 Task: Add an event with the title Product Development Brainstorming and Feature Ideation, date '2023/10/12', time 7:00 AM to 9:00 AMand add a description: The event coordinator is responsible for planning, organizing, and executing the networking event. They oversee all aspects of the event, including venue selection, logistics, scheduling, vendor management, and participant registration. The event coordinator ensures a seamless and successful networking event that meets the objectives and expectations of the attendees.Select event color  Tangerine . Add location for the event as: 789 Rua Augusta, Lisbon, Portugal, logged in from the account softage.5@softage.netand send the event invitation to softage.10@softage.net and softage.3@softage.net. Set a reminder for the event Doesn't repeat
Action: Mouse moved to (932, 65)
Screenshot: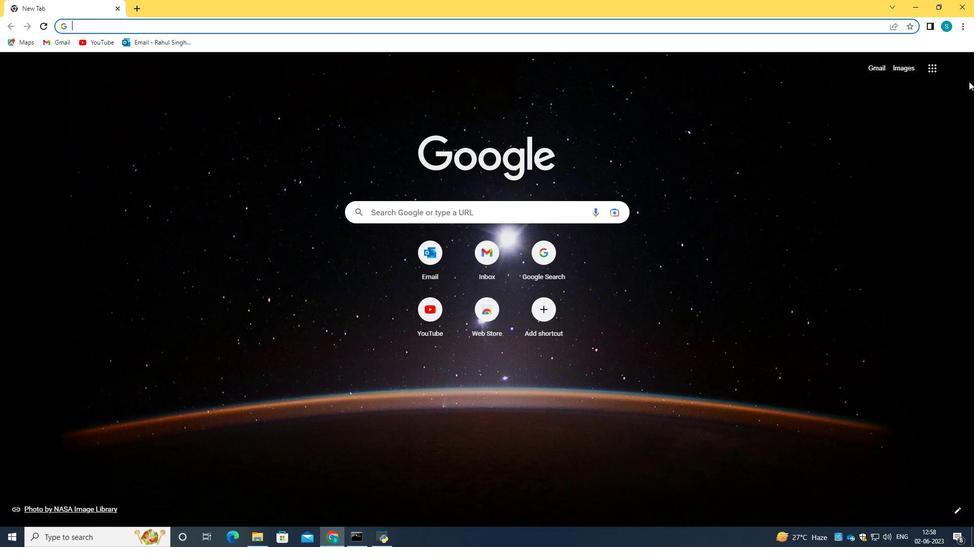 
Action: Mouse pressed left at (932, 65)
Screenshot: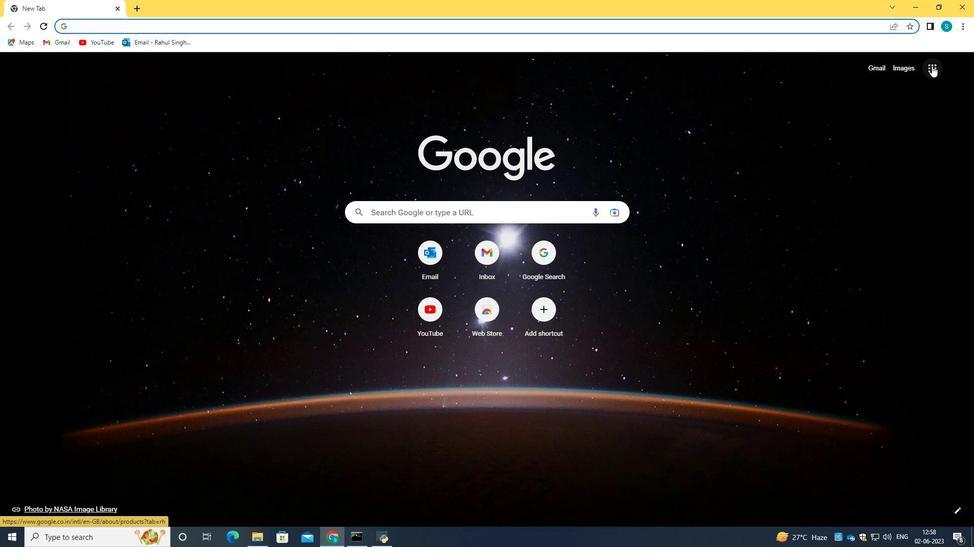 
Action: Mouse moved to (838, 209)
Screenshot: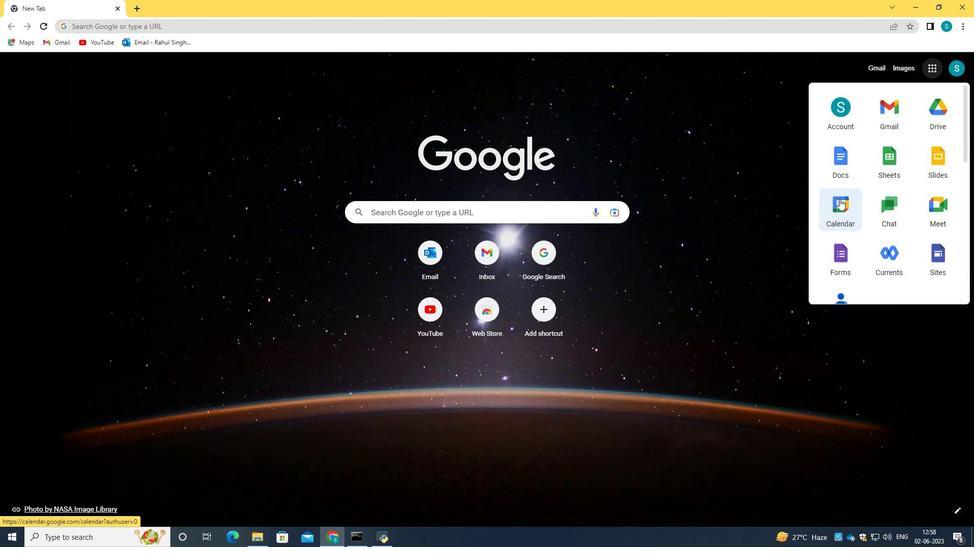
Action: Mouse pressed left at (838, 209)
Screenshot: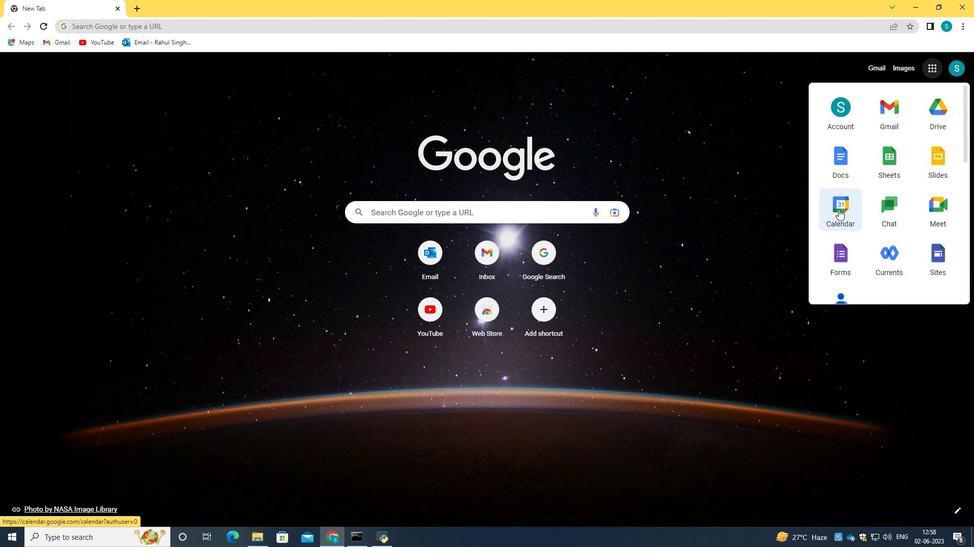 
Action: Mouse moved to (47, 107)
Screenshot: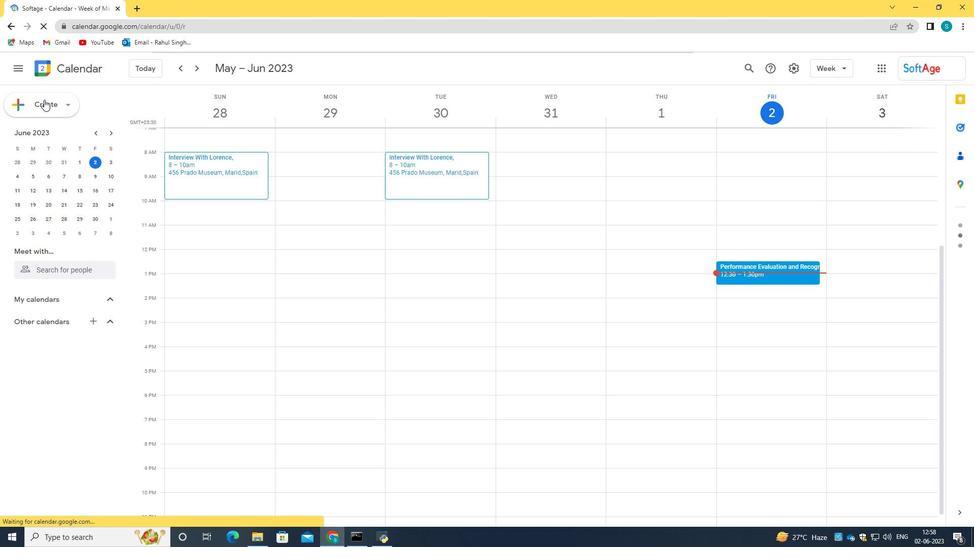 
Action: Mouse pressed left at (47, 107)
Screenshot: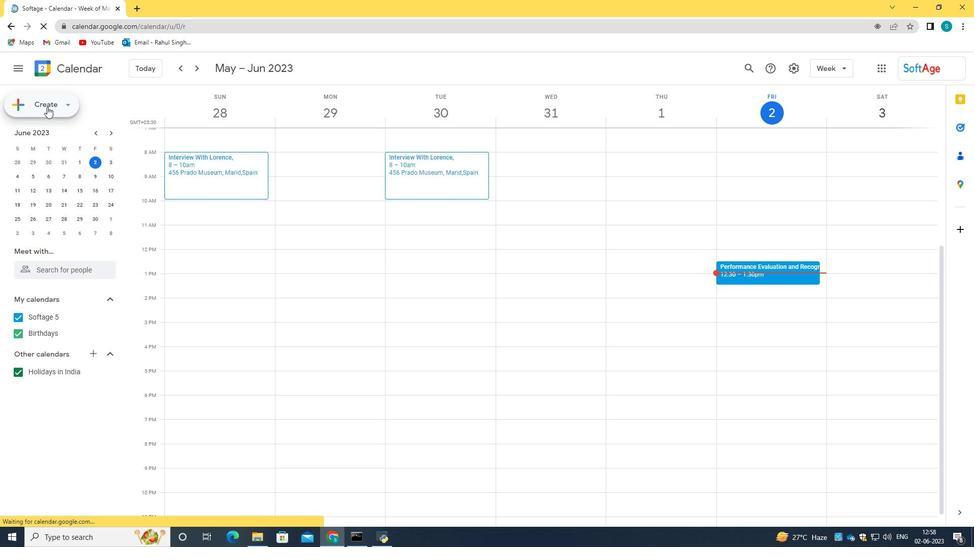 
Action: Mouse moved to (51, 127)
Screenshot: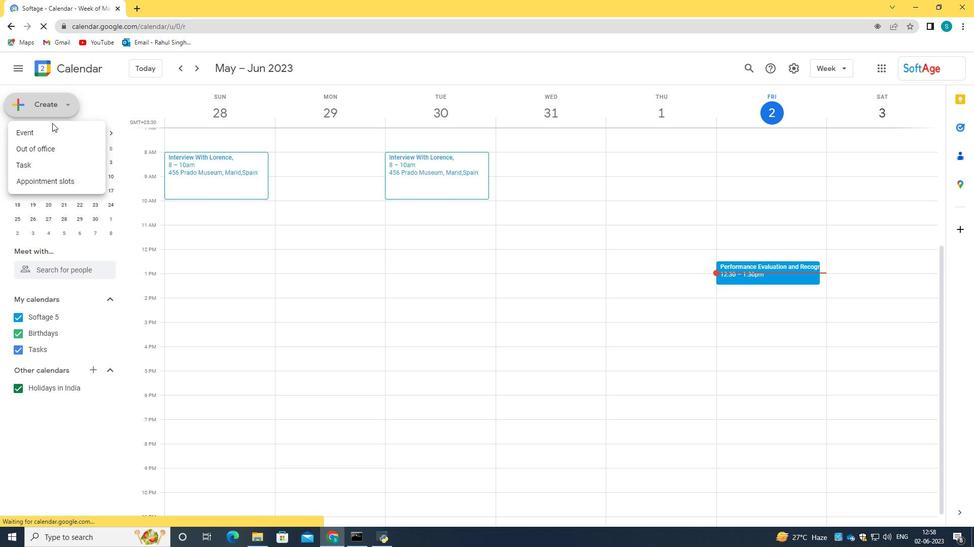 
Action: Mouse pressed left at (51, 127)
Screenshot: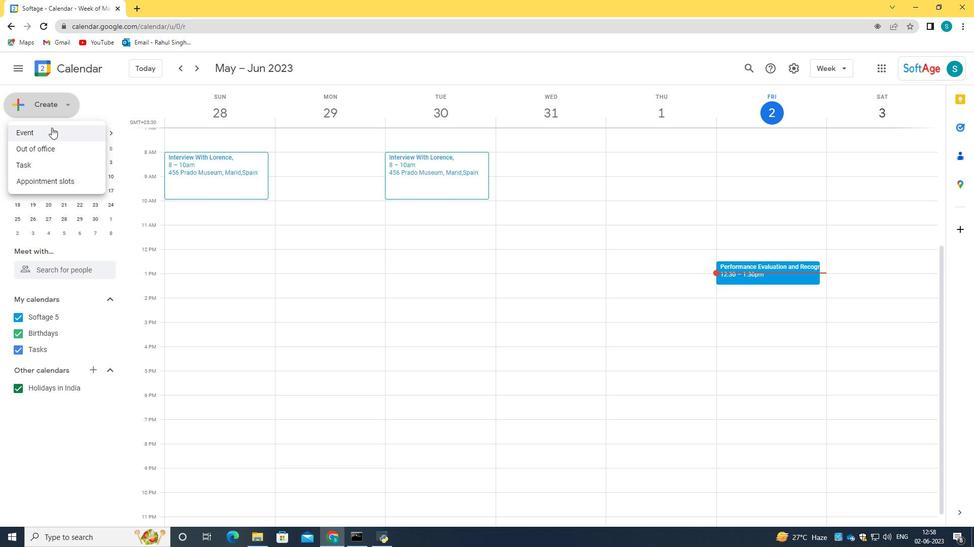 
Action: Mouse moved to (645, 407)
Screenshot: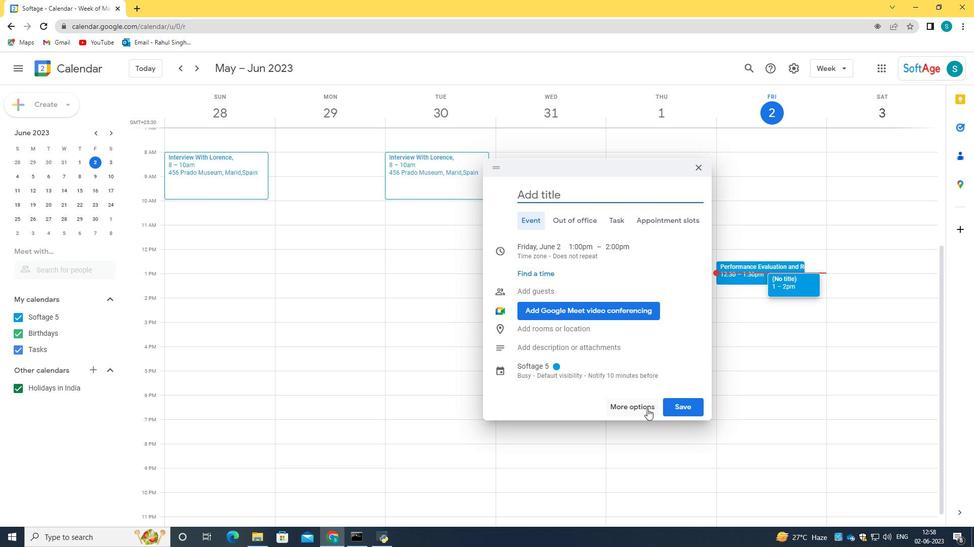 
Action: Mouse pressed left at (645, 407)
Screenshot: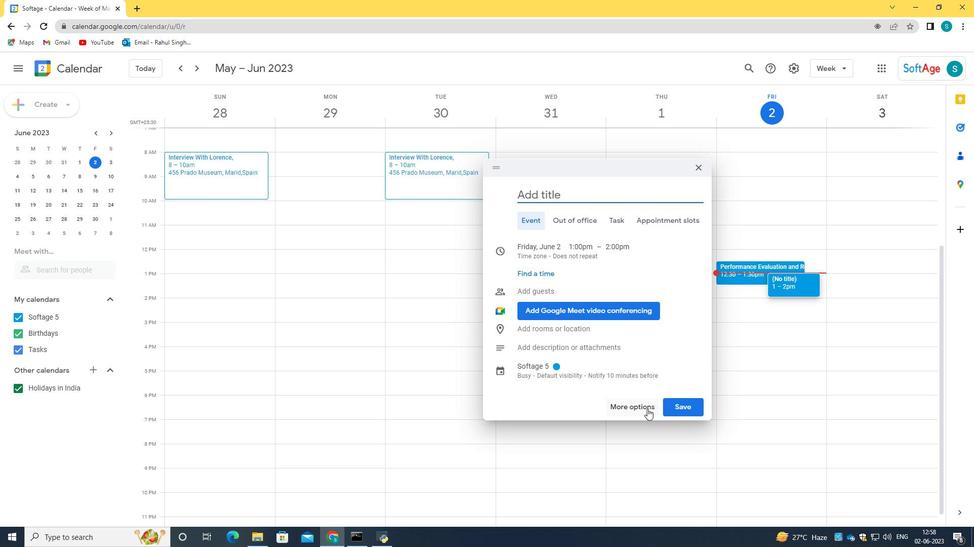 
Action: Mouse moved to (119, 72)
Screenshot: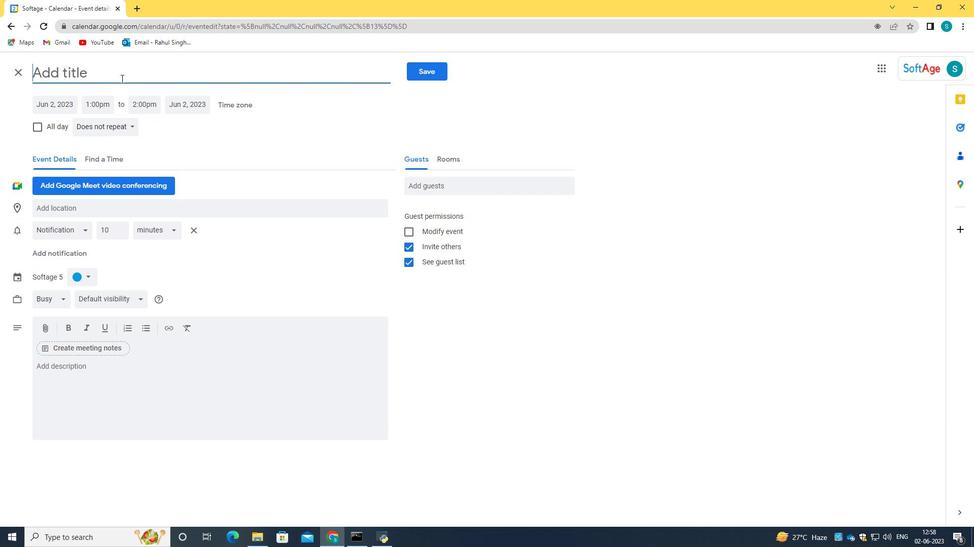 
Action: Key pressed <Key.caps_lock>B<Key.backspace>P<Key.caps_lock>roduct<Key.space><Key.caps_lock>D<Key.caps_lock>evelopment<Key.space><Key.caps_lock>B<Key.caps_lock>rainstorming<Key.space>and<Key.space><Key.caps_lock>F<Key.caps_lock>eature<Key.space><Key.caps_lock>I<Key.caps_lock>deation
Screenshot: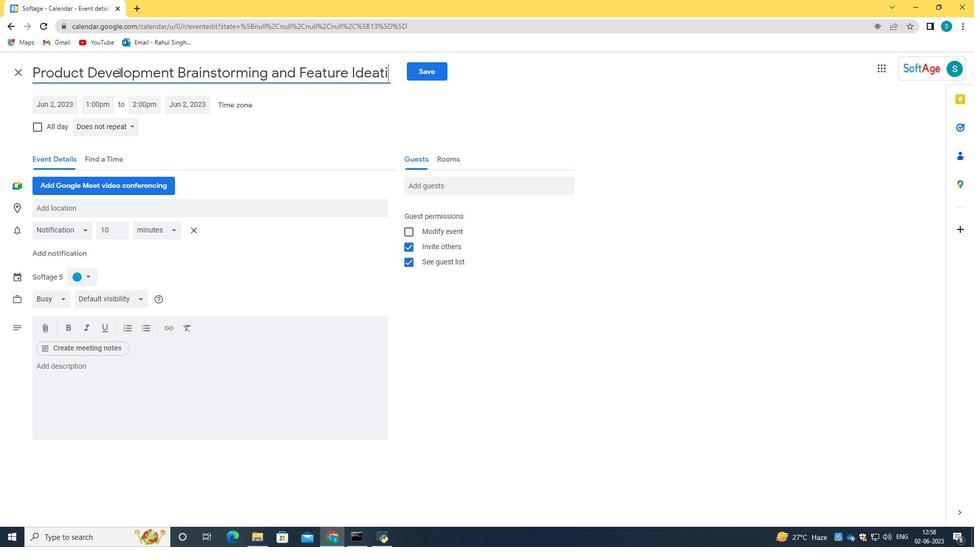 
Action: Mouse moved to (63, 101)
Screenshot: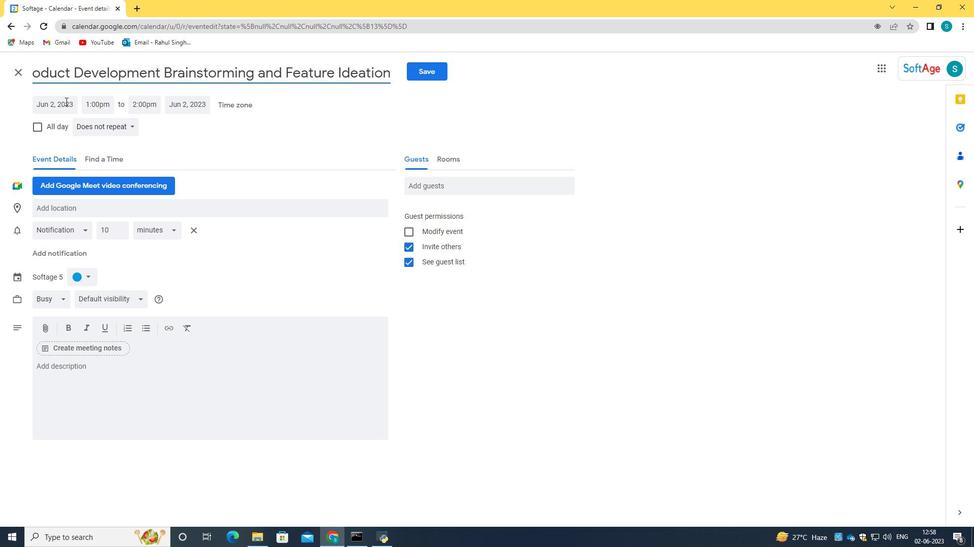 
Action: Mouse pressed left at (63, 101)
Screenshot: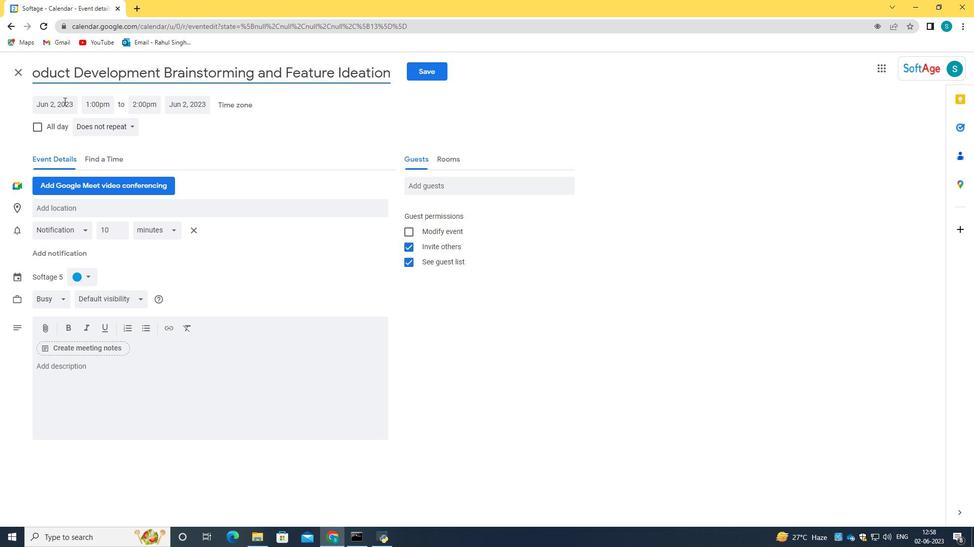 
Action: Mouse moved to (71, 104)
Screenshot: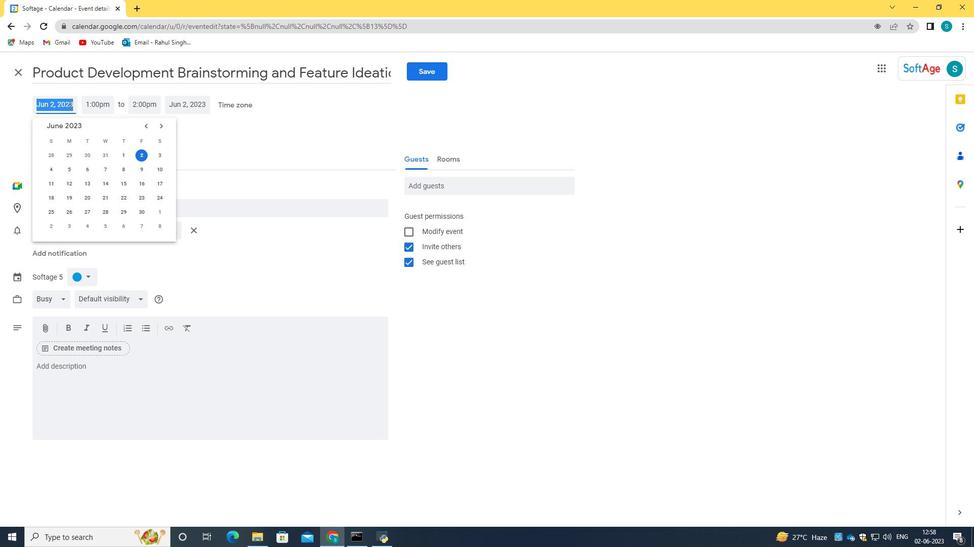 
Action: Mouse pressed left at (71, 104)
Screenshot: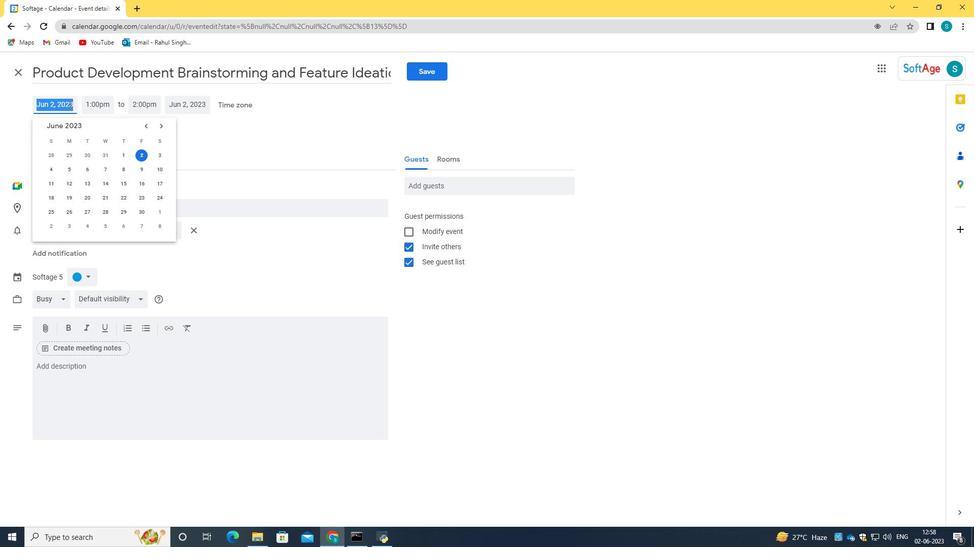 
Action: Key pressed <Key.backspace><Key.backspace><Key.backspace><Key.backspace><Key.backspace><Key.backspace><Key.backspace><Key.backspace><Key.backspace><Key.backspace><Key.backspace>2023/10/12
Screenshot: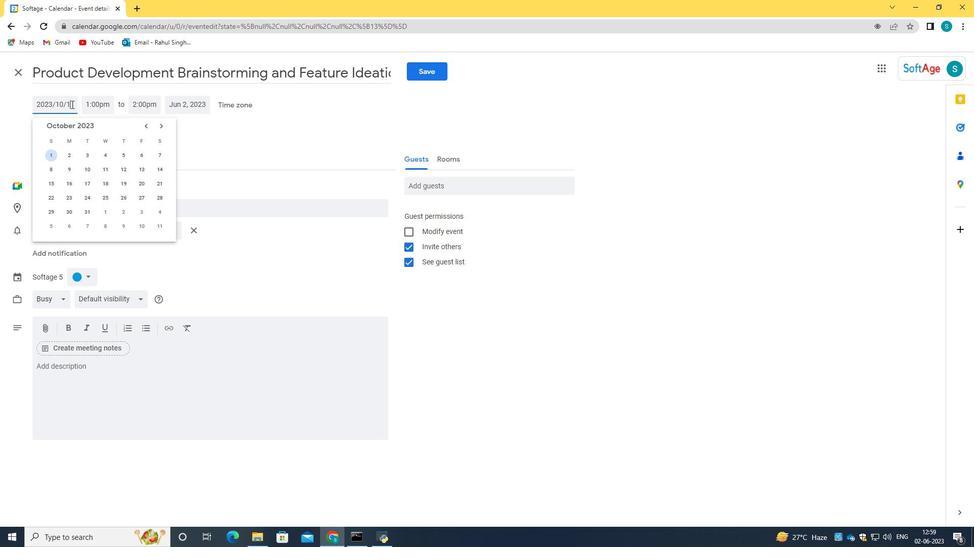 
Action: Mouse moved to (98, 103)
Screenshot: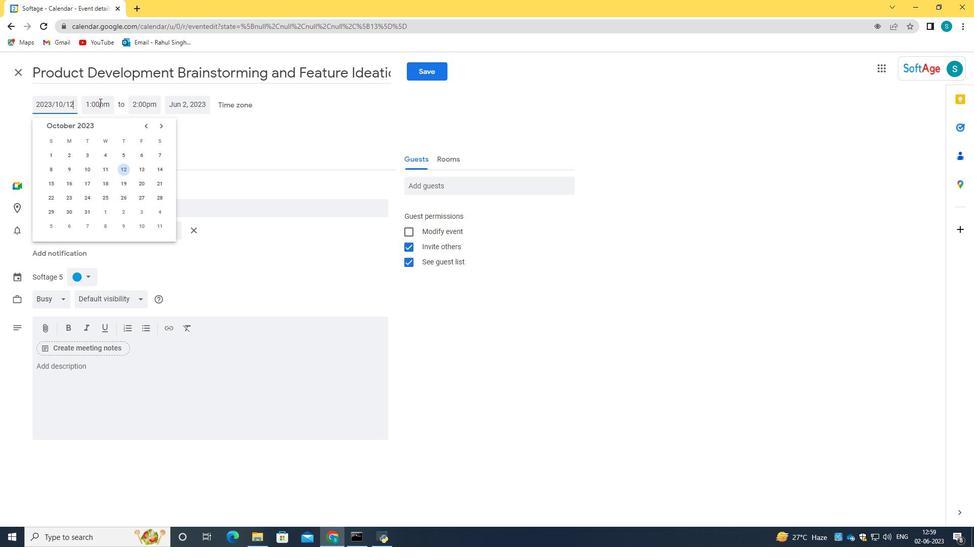 
Action: Mouse pressed left at (98, 103)
Screenshot: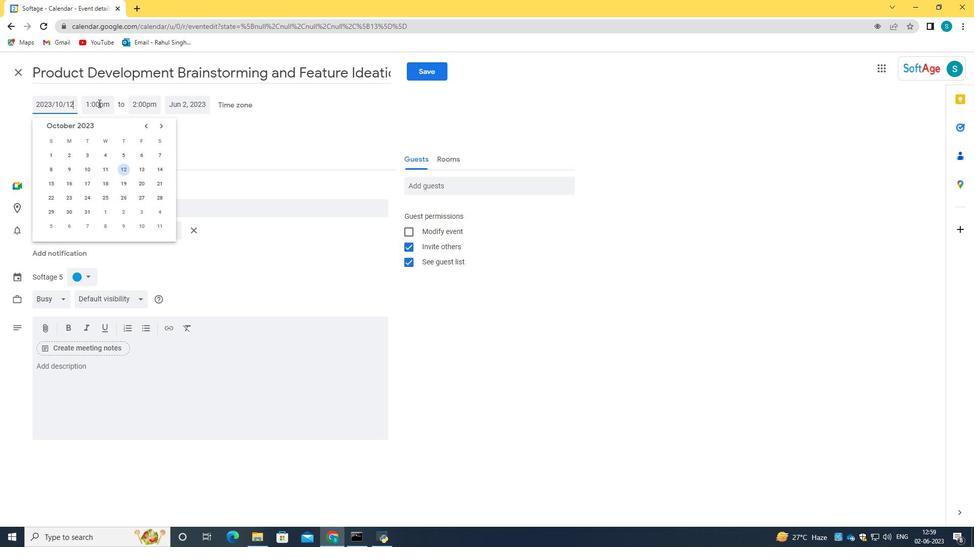 
Action: Mouse moved to (104, 105)
Screenshot: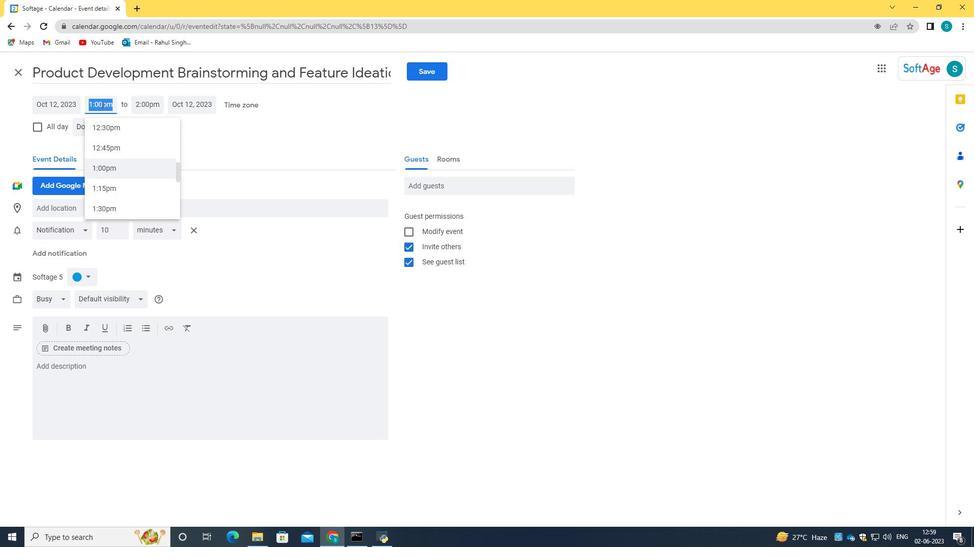 
Action: Key pressed 07<Key.shift_r>:00am<Key.enter>
Screenshot: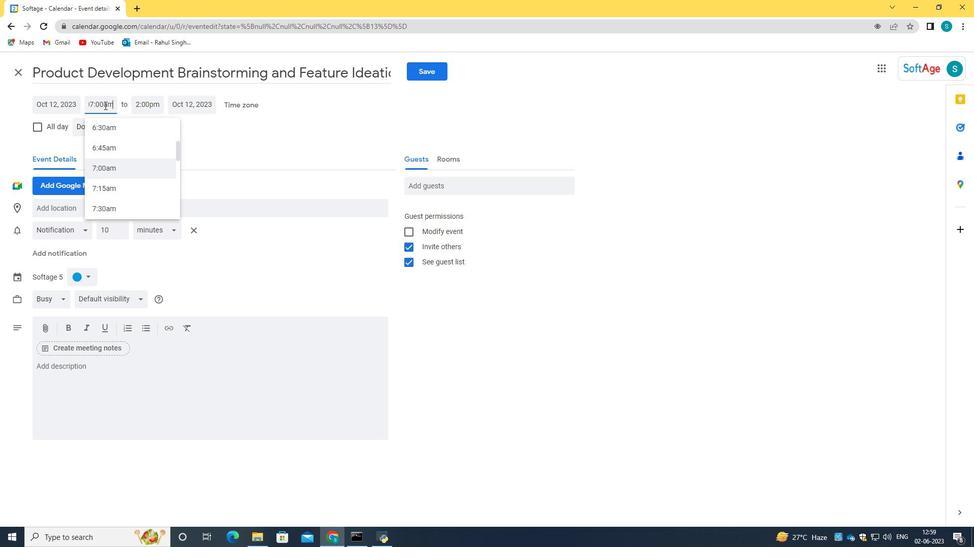 
Action: Mouse moved to (155, 106)
Screenshot: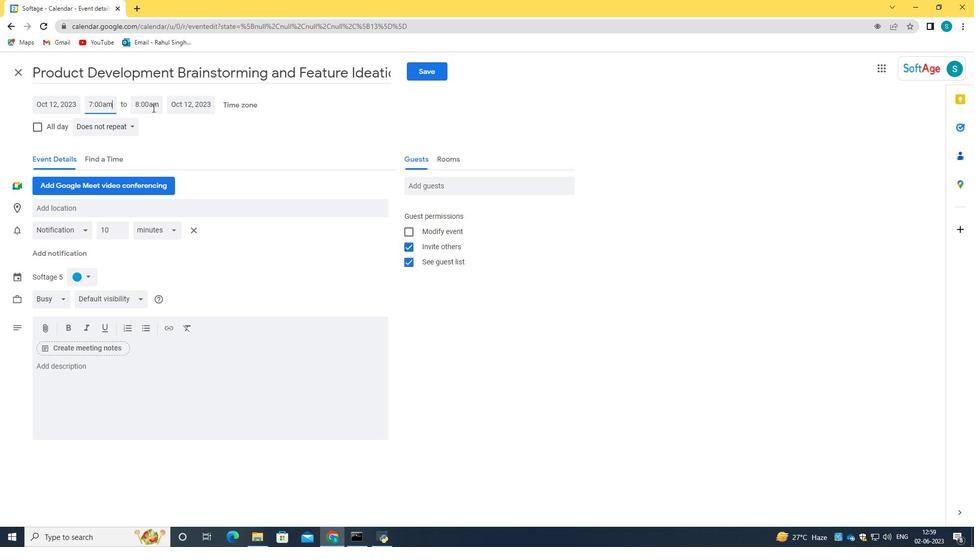 
Action: Mouse pressed left at (155, 106)
Screenshot: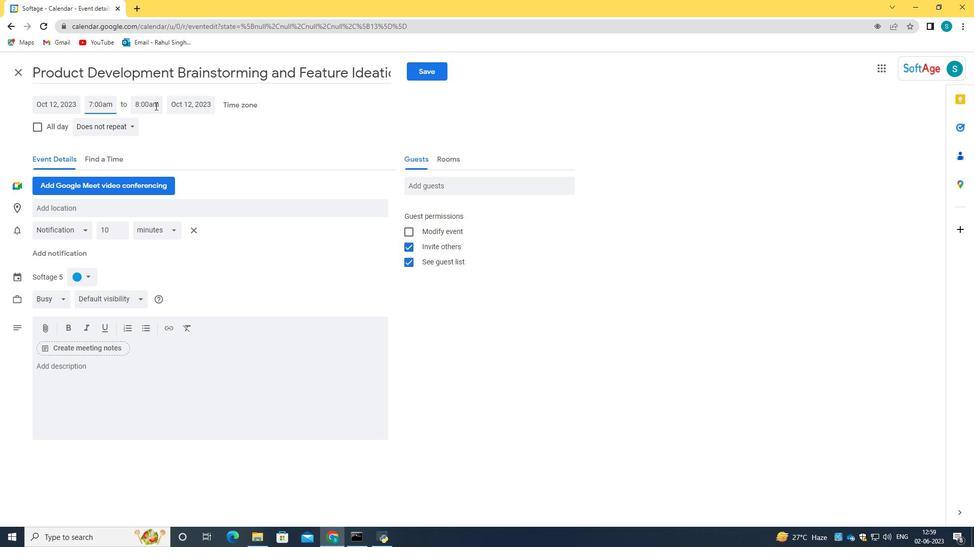 
Action: Mouse moved to (158, 104)
Screenshot: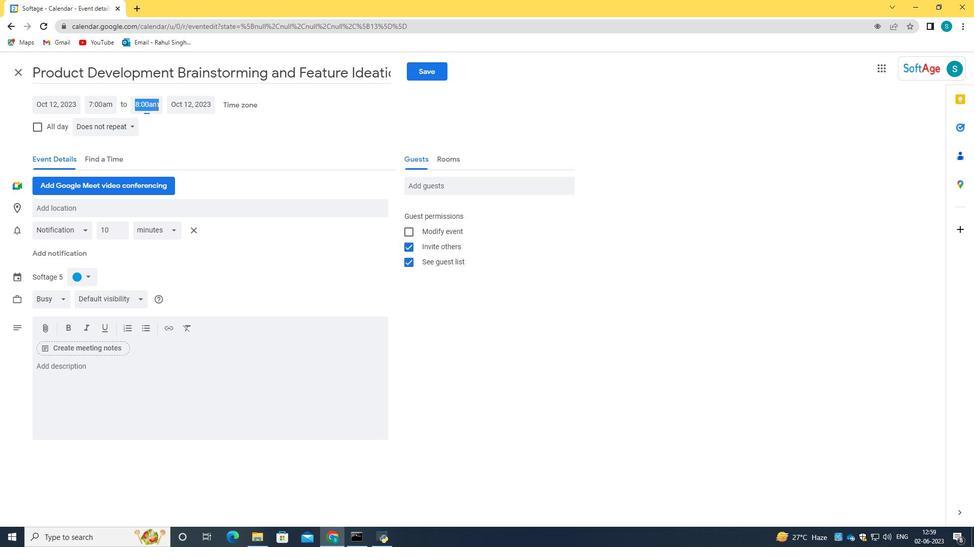 
Action: Key pressed 09<Key.shift_r><Key.shift_r>:00<Key.space>am<Key.enter>
Screenshot: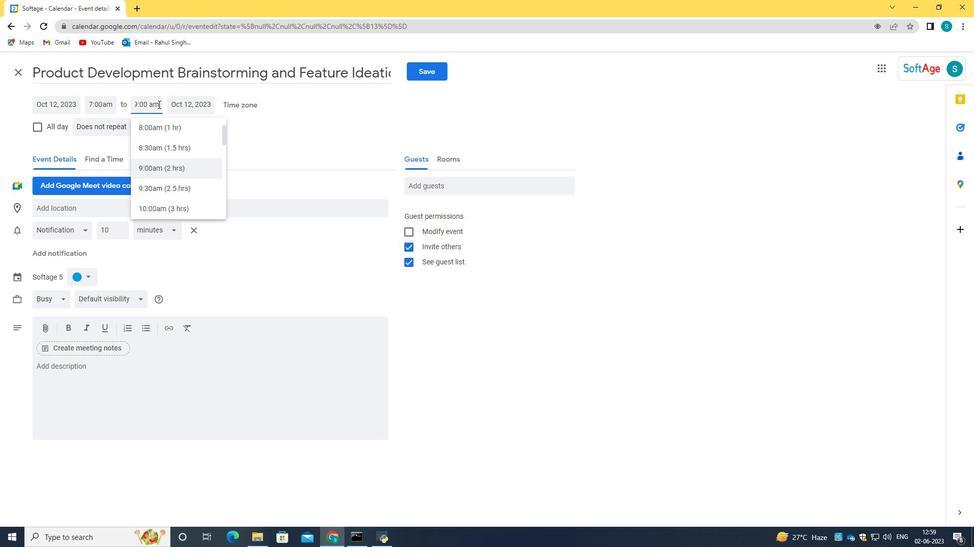 
Action: Mouse moved to (200, 130)
Screenshot: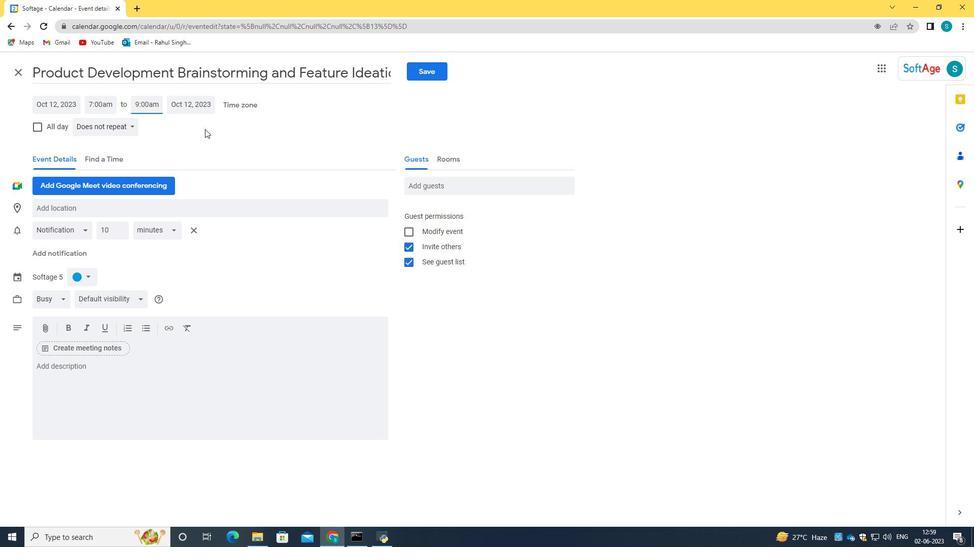 
Action: Mouse scrolled (200, 130) with delta (0, 0)
Screenshot: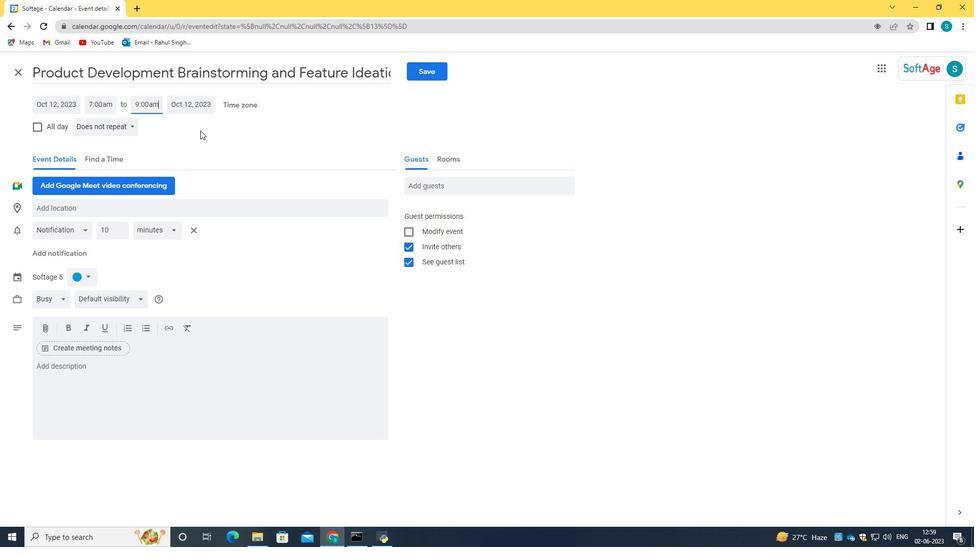 
Action: Mouse moved to (106, 392)
Screenshot: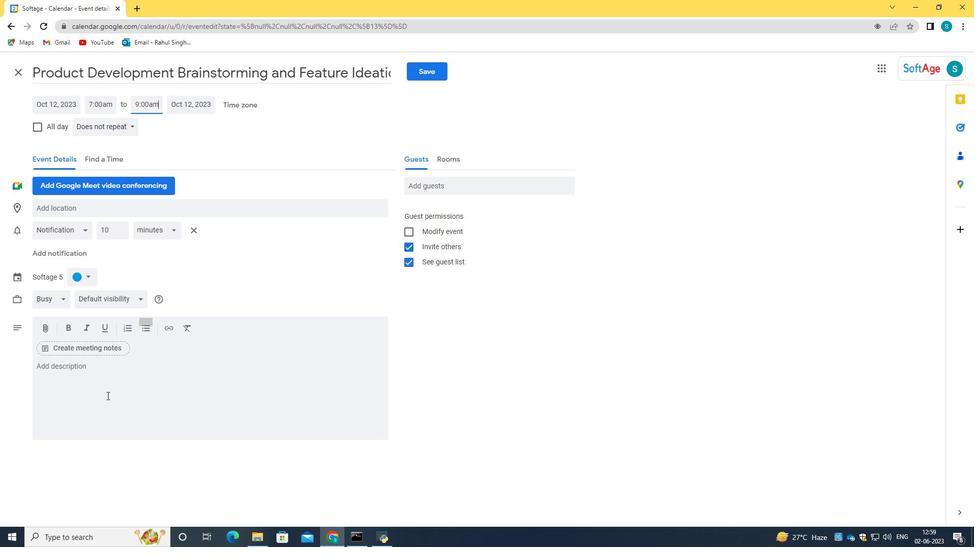 
Action: Mouse pressed left at (106, 392)
Screenshot: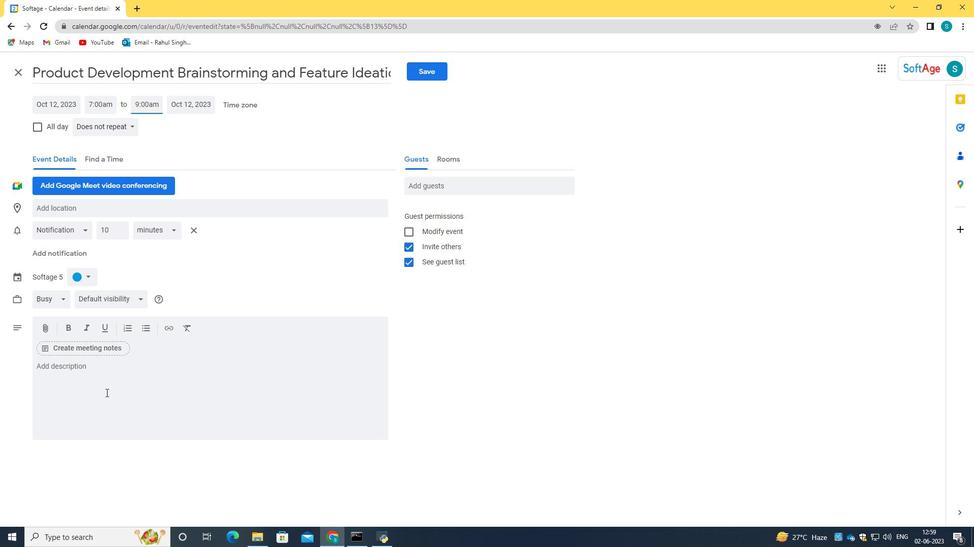 
Action: Mouse moved to (102, 392)
Screenshot: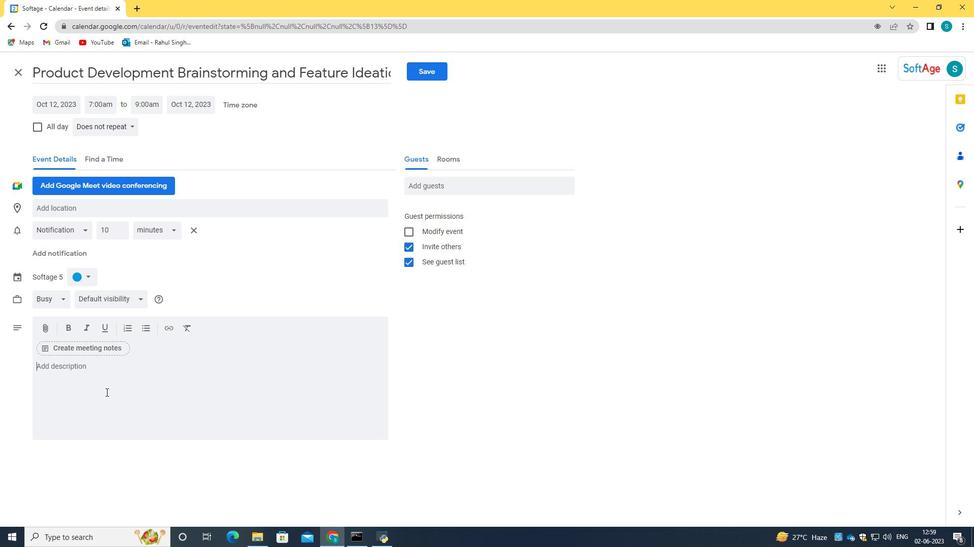 
Action: Key pressed <Key.caps_lock>T<Key.caps_lock>he<Key.space>event<Key.space>cor<Key.backspace>ordinator<Key.space>is<Key.space>responsible<Key.space>for<Key.space>planning,<Key.space>organiing,<Key.space><Key.backspace><Key.backspace><Key.backspace><Key.backspace><Key.backspace>zing,<Key.space>and<Key.space>executing<Key.space>the<Key.space>new<Key.backspace>tworking<Key.space>event.<Key.space><Key.caps_lock>T<Key.caps_lock>hey<Key.space>oversee<Key.space>all<Key.space>aspects<Key.space>of<Key.space>the<Key.space>event<Key.space>,<Key.space><Key.backspace><Key.backspace><Key.backspace>,<Key.space>including<Key.space><Key.backspace><Key.backspace><Key.backspace><Key.backspace>ing<Key.space>venue<Key.space>selections<Key.backspace>,<Key.space>logistics,<Key.space>scheduling<Key.space><Key.backspace>,<Key.space>vendor<Key.space>managemnt<Key.backspace><Key.backspace>ent,<Key.space>and<Key.space>participant<Key.space>registration.<Key.space><Key.caps_lock>T<Key.caps_lock>he<Key.space>event<Key.space><Key.caps_lock><Key.caps_lock>coordinator<Key.space>ensure<Key.space><Key.backspace>s<Key.space>a<Key.space>seamless<Key.space>and<Key.space>successful<Key.space>networking<Key.space>event<Key.space>that<Key.space>mer<Key.backspace>ets<Key.space>the<Key.space>objectives<Key.space>and<Key.space>expectations<Key.space>of<Key.space>the<Key.space>attendence.
Screenshot: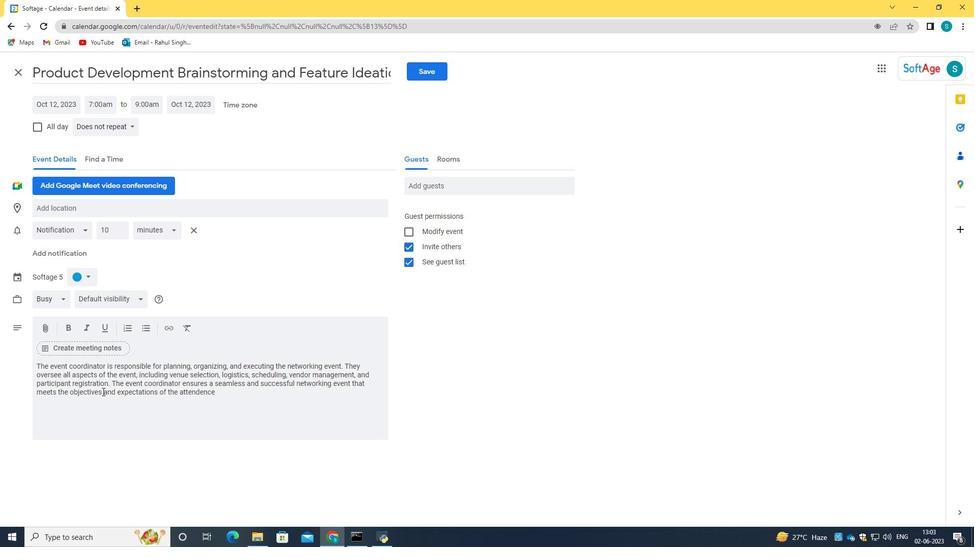 
Action: Mouse moved to (89, 272)
Screenshot: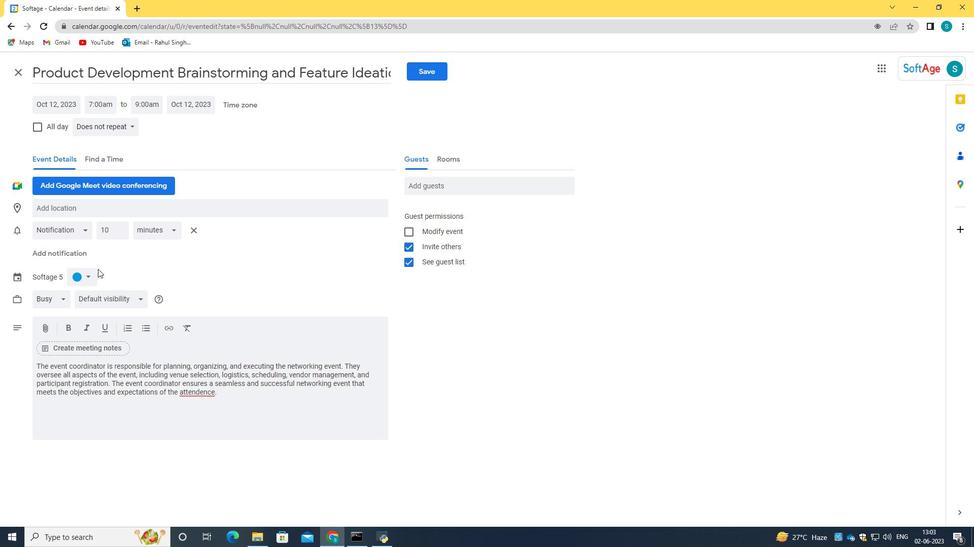
Action: Mouse pressed left at (89, 272)
Screenshot: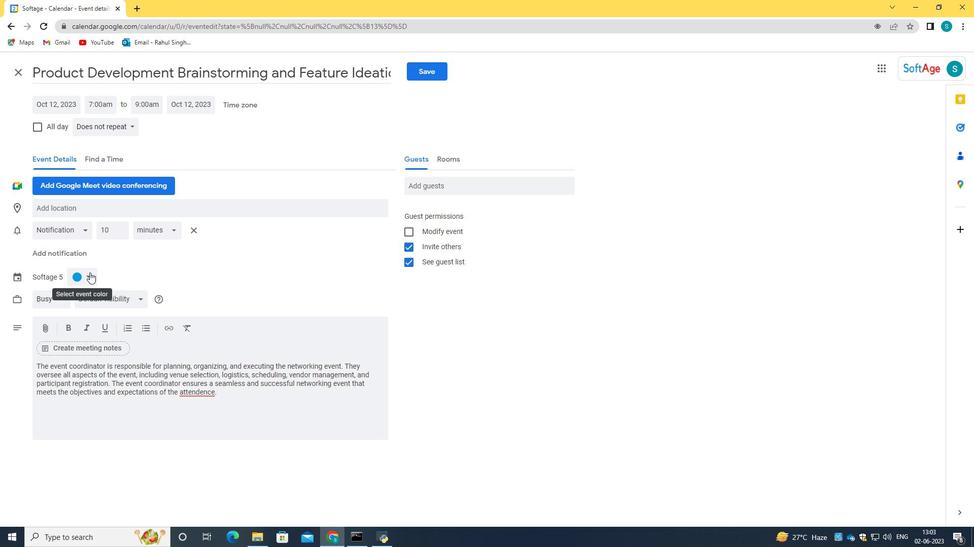 
Action: Mouse moved to (78, 291)
Screenshot: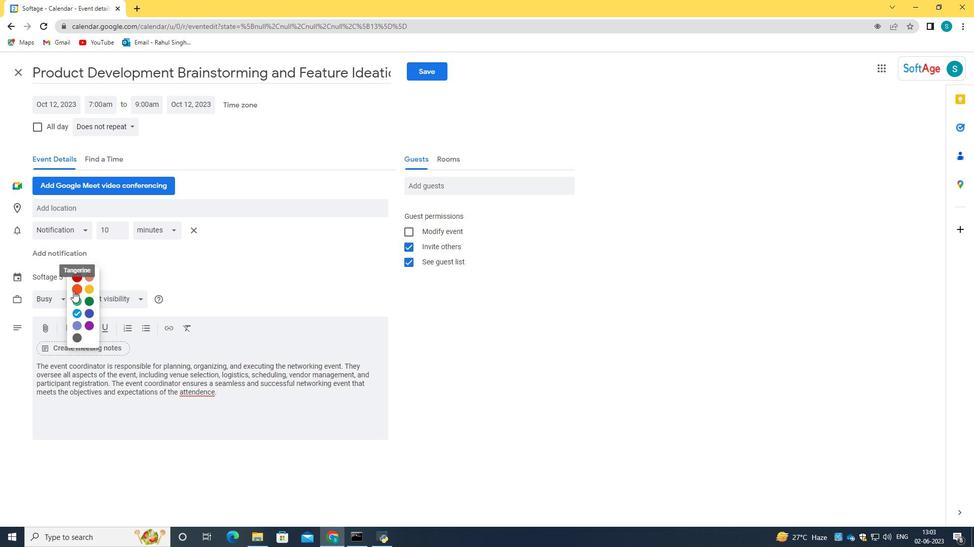 
Action: Mouse pressed left at (78, 291)
Screenshot: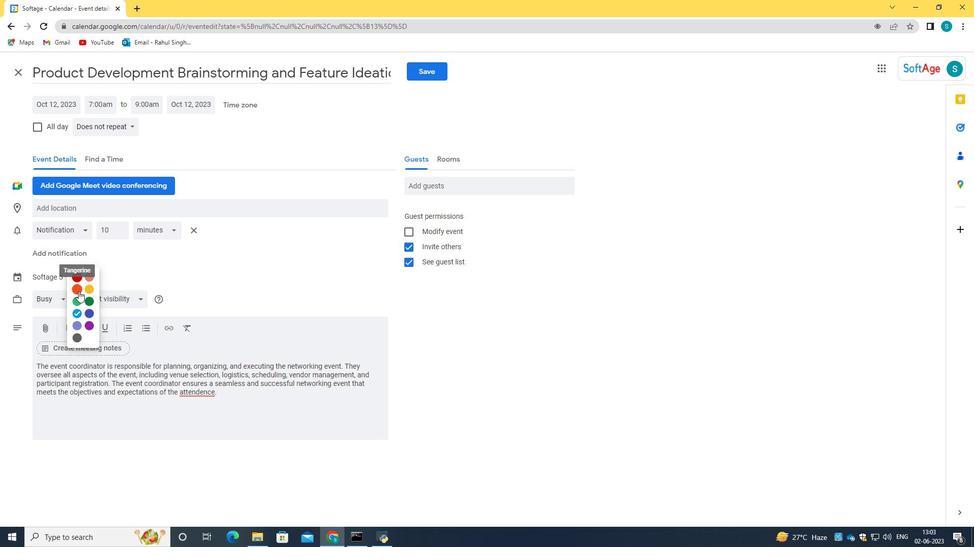 
Action: Mouse moved to (205, 390)
Screenshot: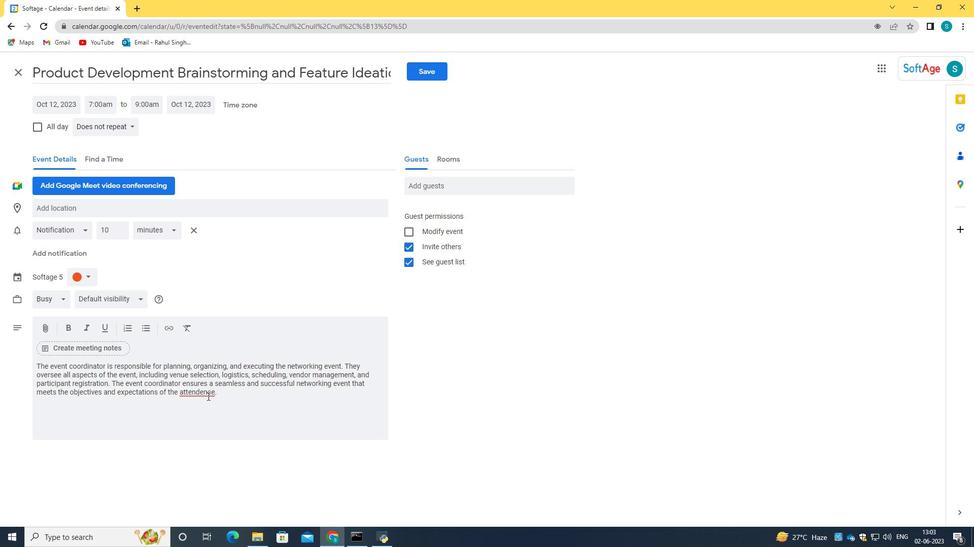 
Action: Mouse pressed right at (205, 390)
Screenshot: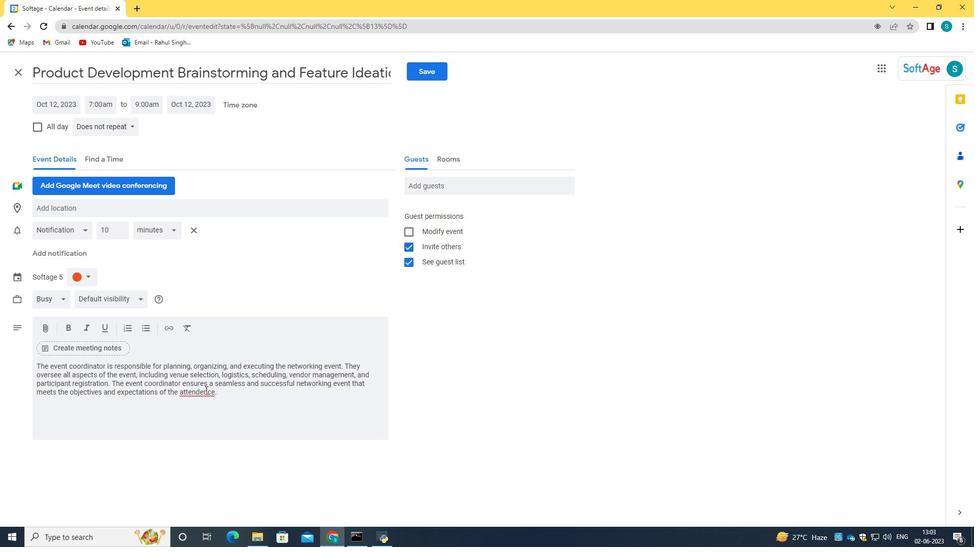 
Action: Mouse moved to (229, 263)
Screenshot: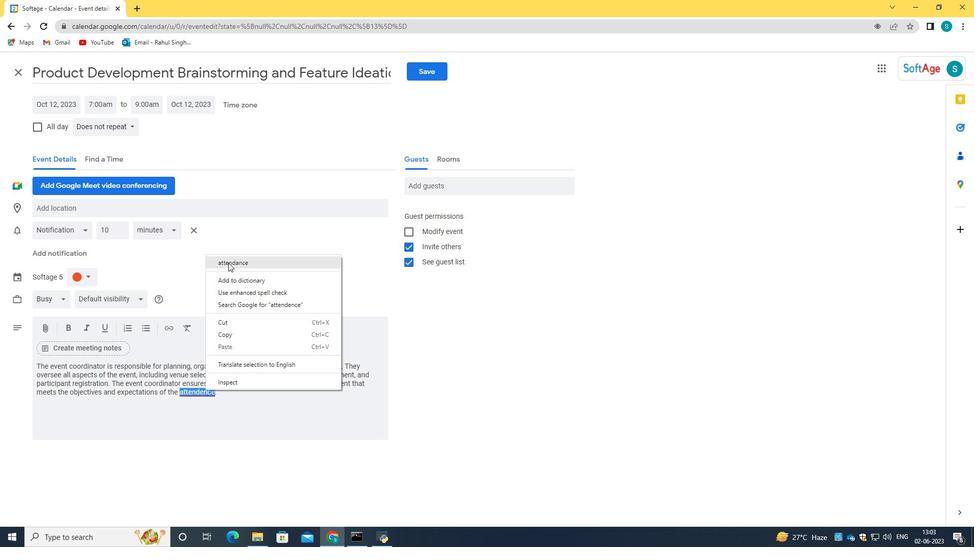 
Action: Mouse pressed left at (229, 263)
Screenshot: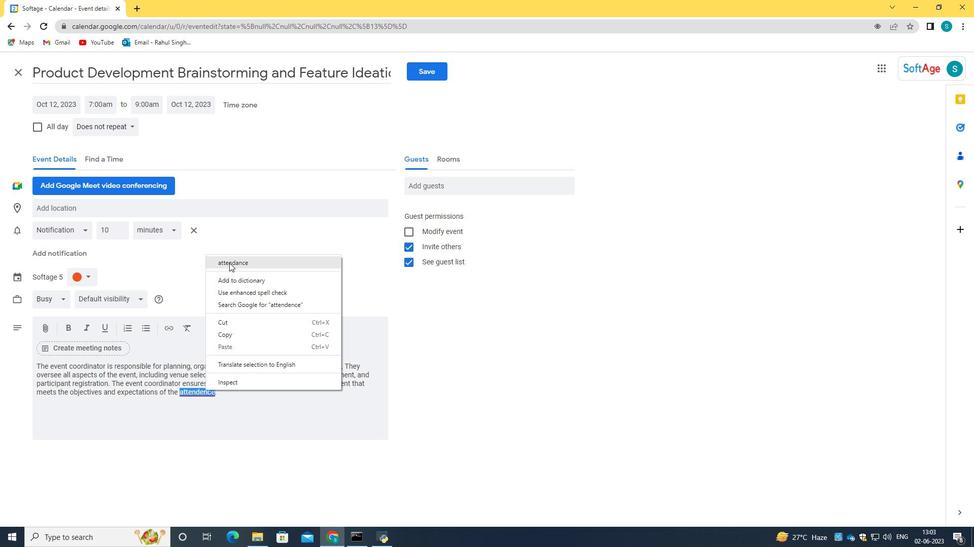 
Action: Mouse moved to (132, 208)
Screenshot: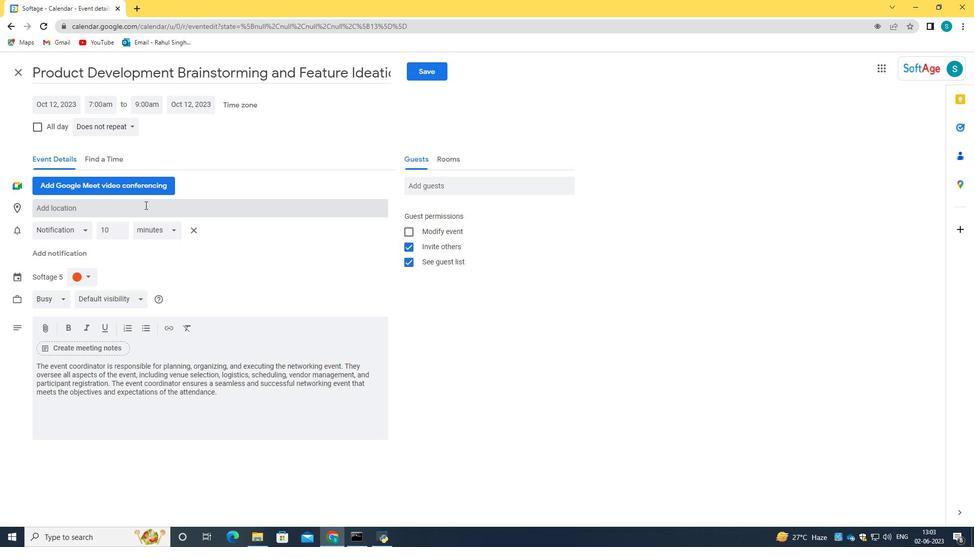 
Action: Mouse pressed left at (132, 208)
Screenshot: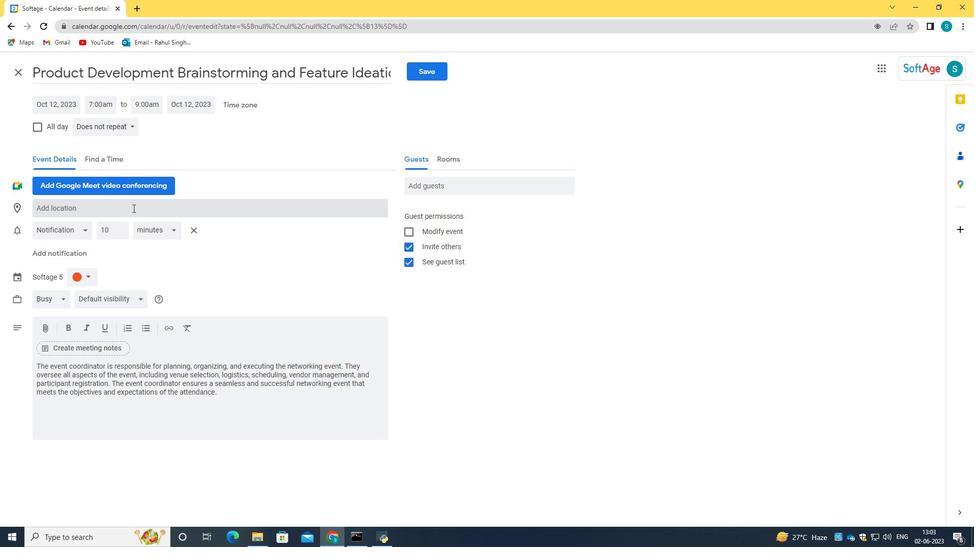 
Action: Key pressed 789<Key.space><Key.caps_lock>R<Key.caps_lock>ua<Key.space><Key.caps_lock>A<Key.caps_lock>u
Screenshot: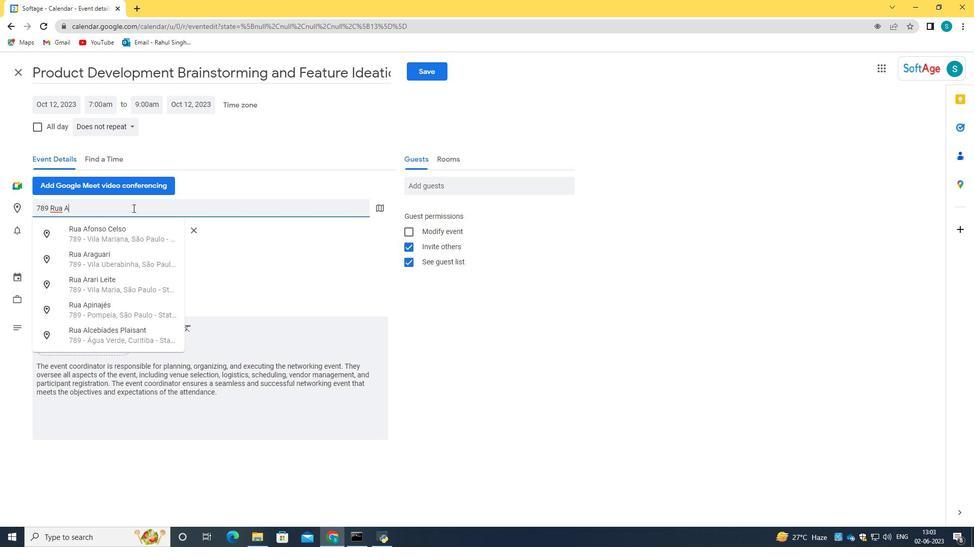 
Action: Mouse moved to (132, 208)
Screenshot: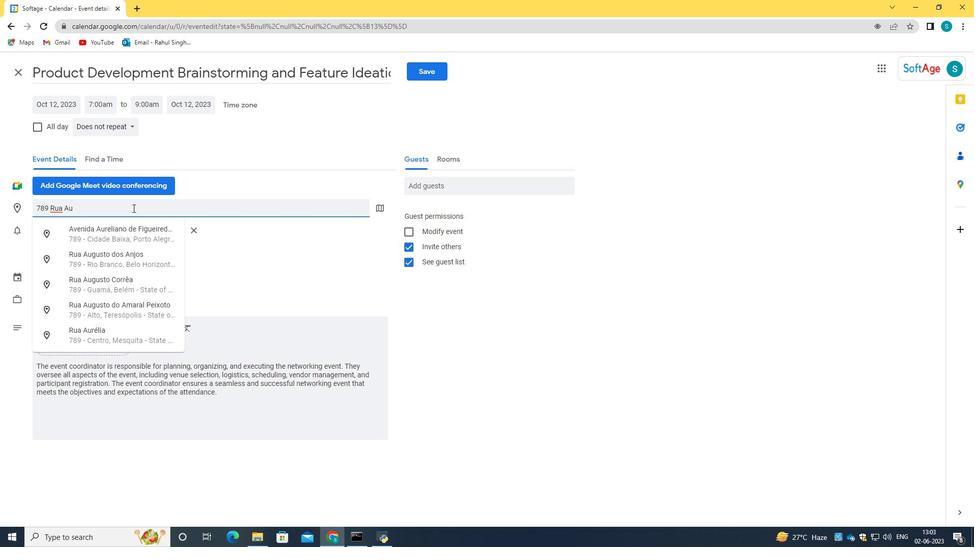 
Action: Key pressed gusta,<Key.space><Key.caps_lock>L<Key.caps_lock>isbon
Screenshot: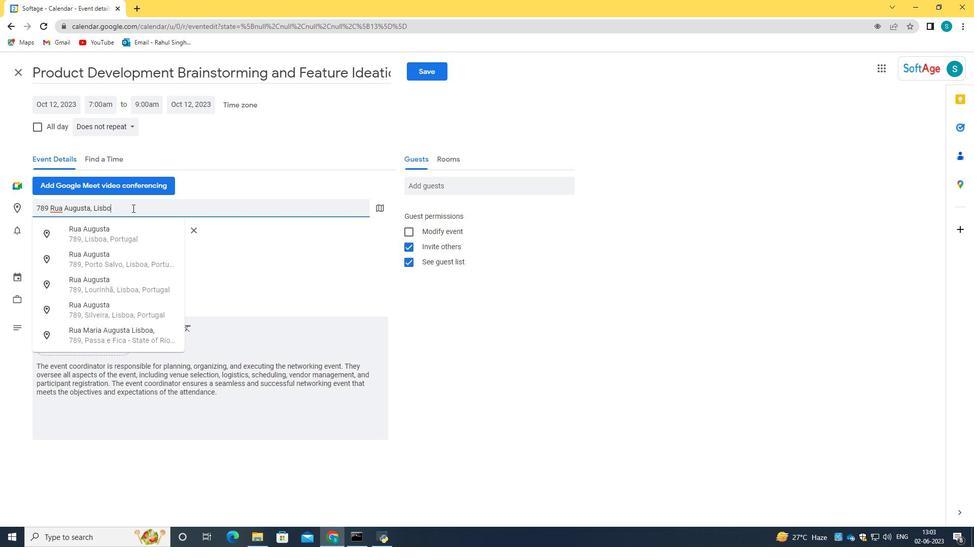 
Action: Mouse moved to (117, 238)
Screenshot: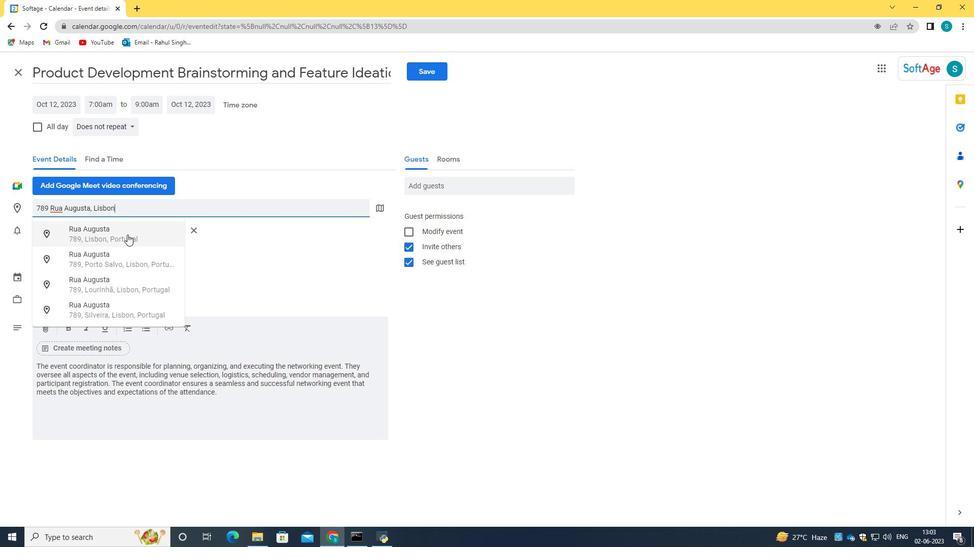 
Action: Mouse pressed left at (117, 238)
Screenshot: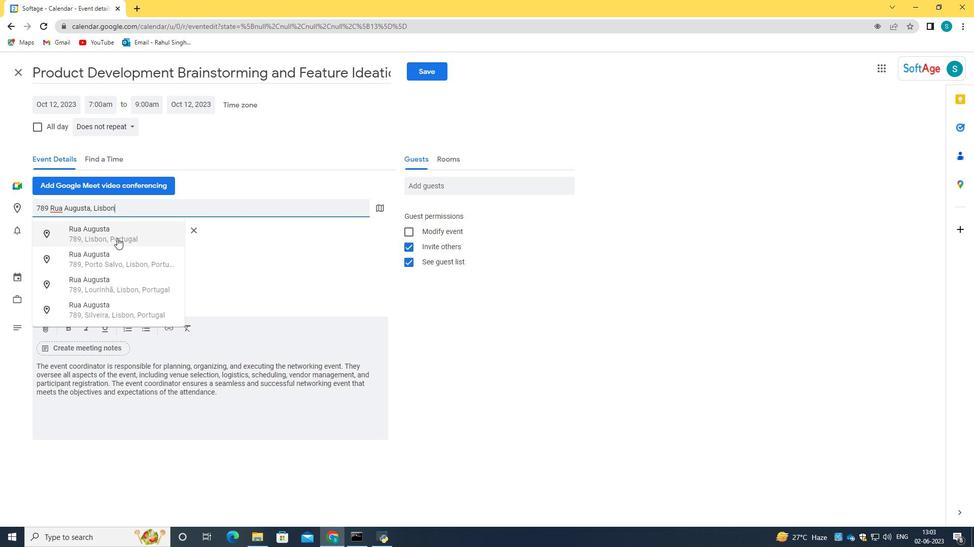 
Action: Mouse moved to (457, 189)
Screenshot: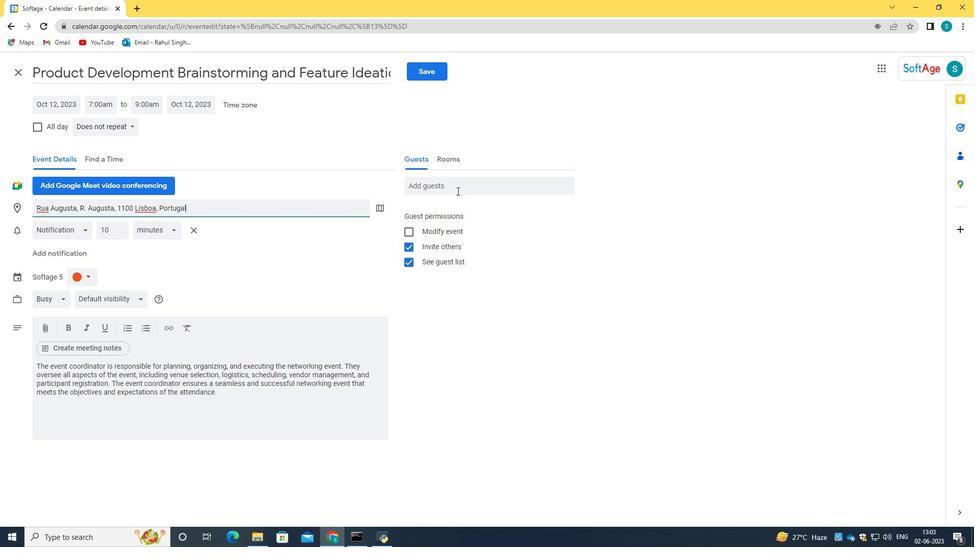 
Action: Mouse pressed left at (457, 189)
Screenshot: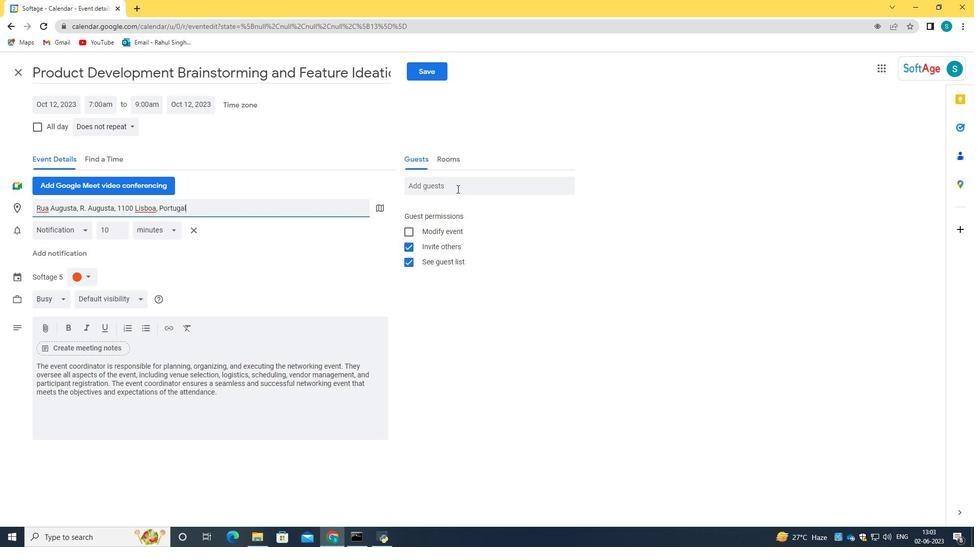 
Action: Key pressed softage.10<Key.shift>@softage.net<Key.tab>softage.3<Key.shift>@softage.net
Screenshot: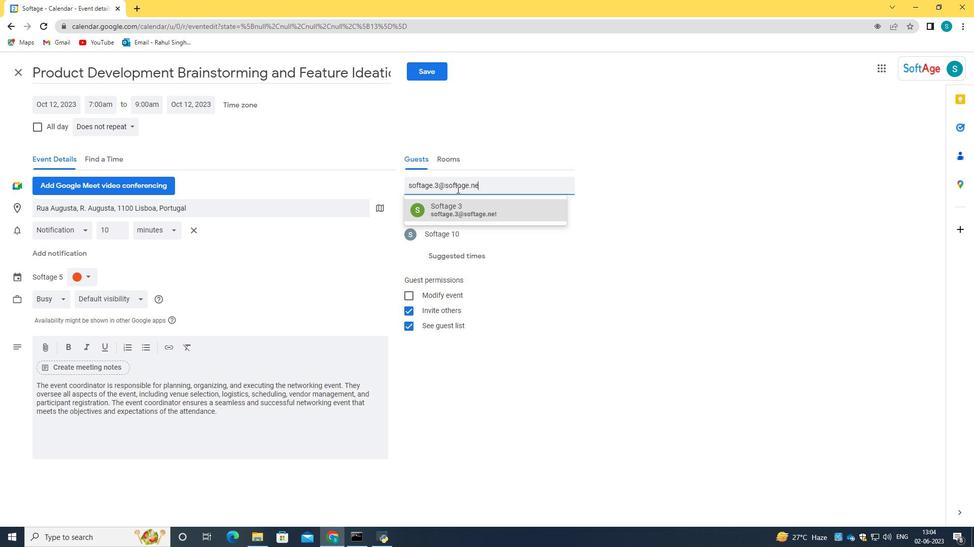 
Action: Mouse moved to (468, 207)
Screenshot: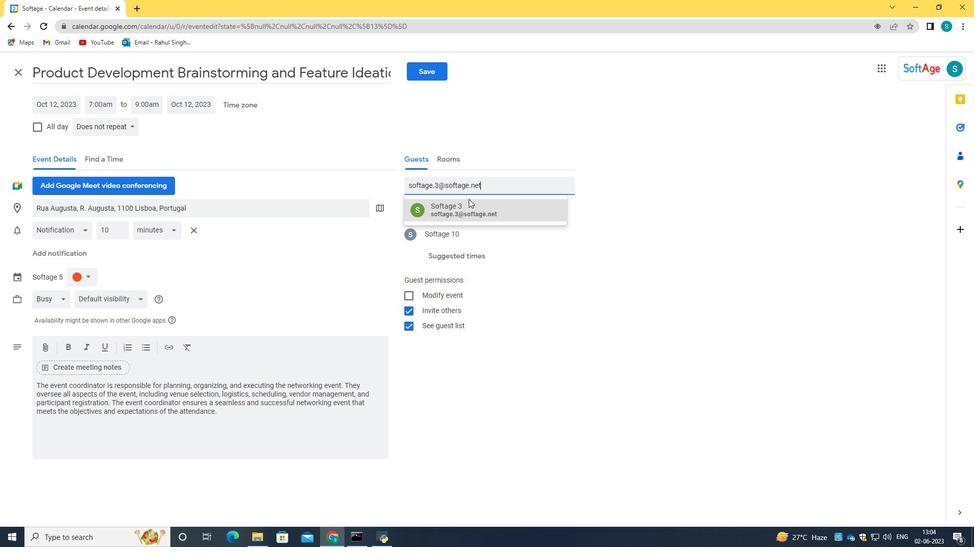 
Action: Mouse pressed left at (468, 207)
Screenshot: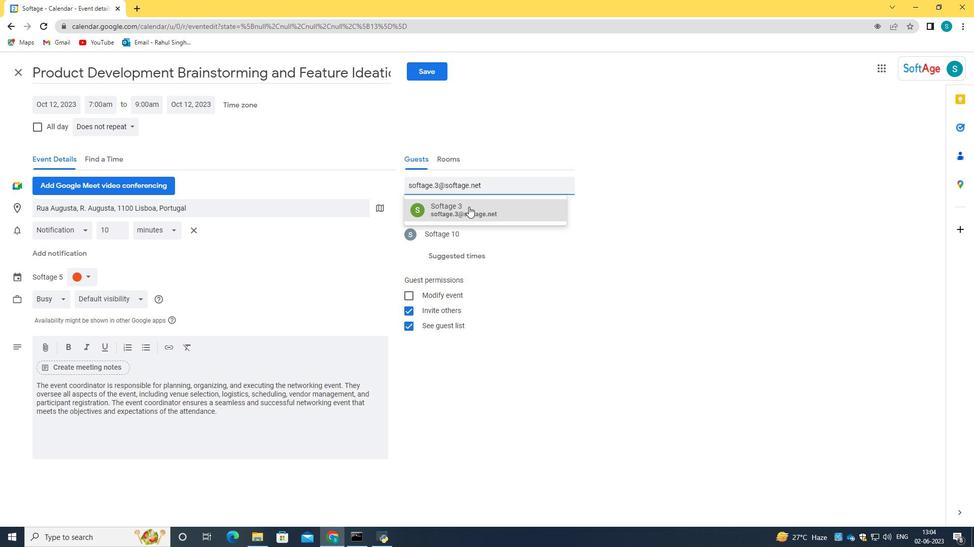 
Action: Mouse moved to (119, 128)
Screenshot: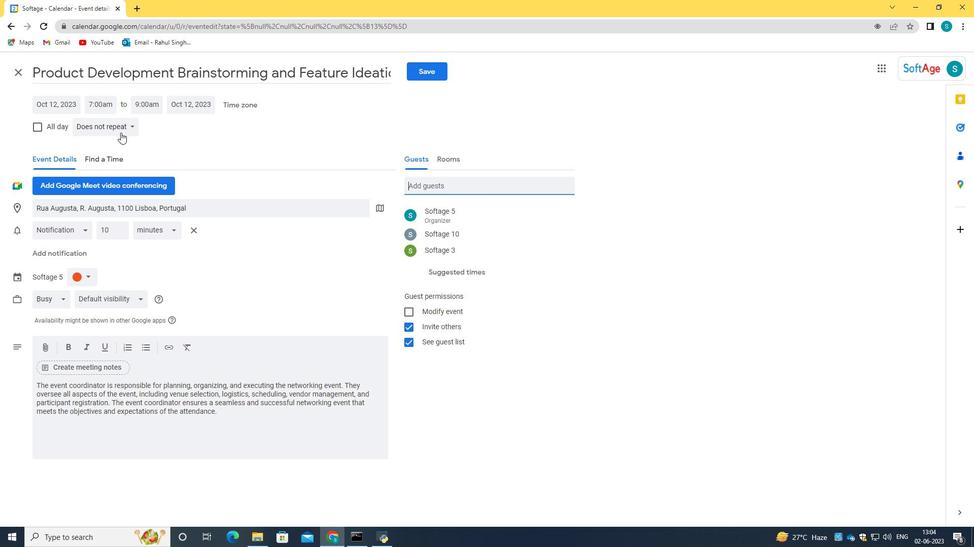 
Action: Mouse pressed left at (119, 128)
Screenshot: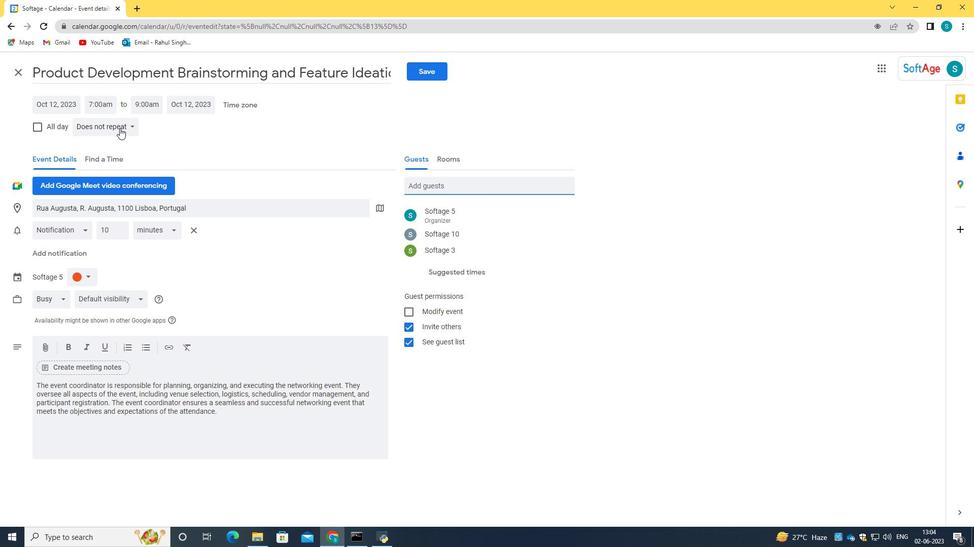 
Action: Mouse moved to (117, 130)
Screenshot: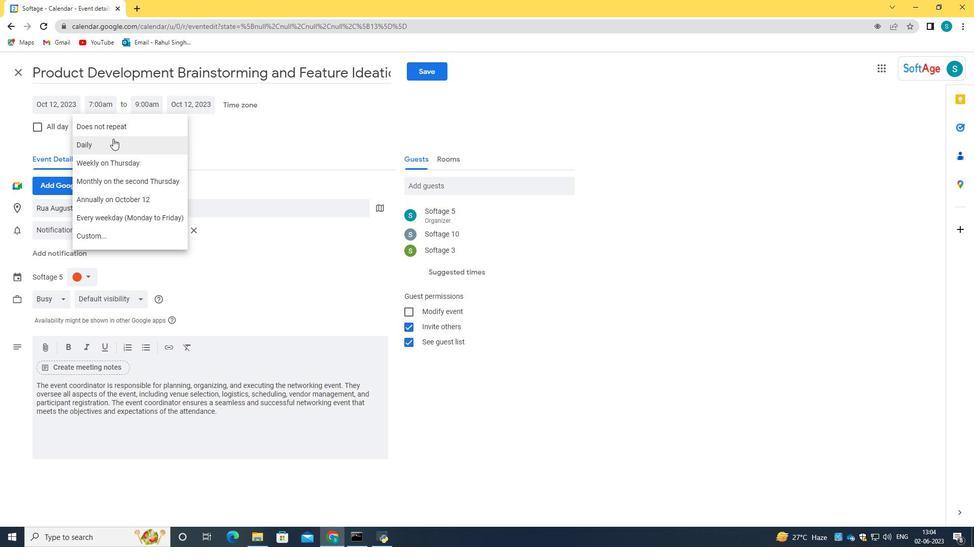 
Action: Mouse pressed left at (117, 130)
Screenshot: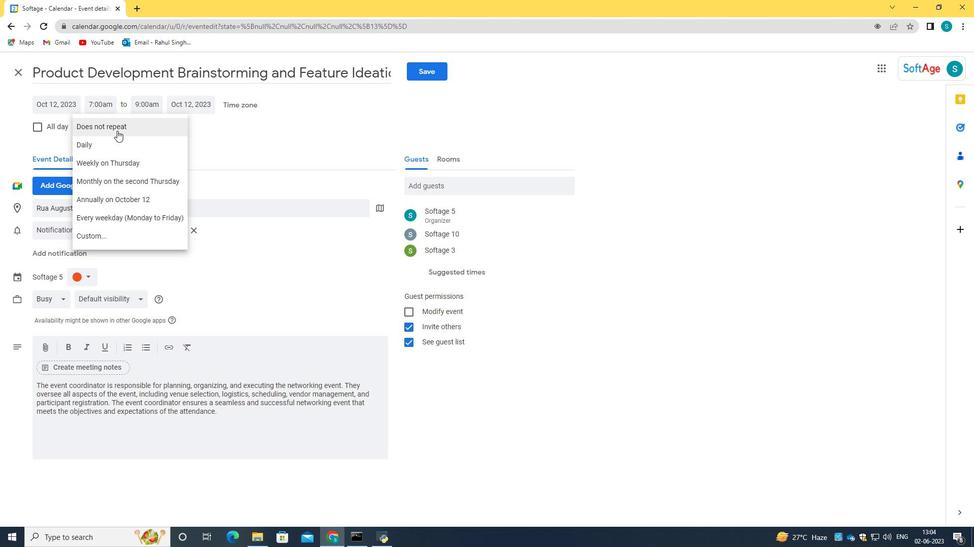 
Action: Mouse moved to (433, 68)
Screenshot: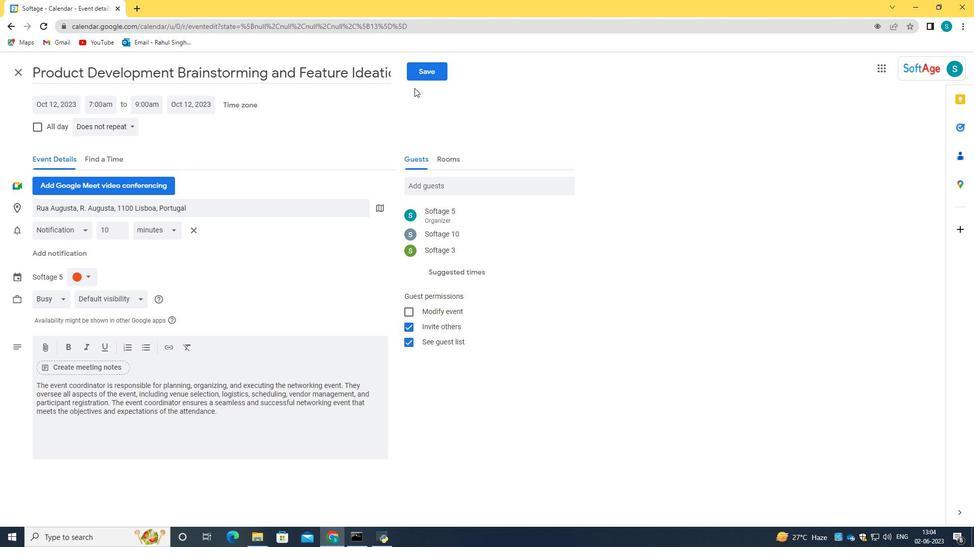 
Action: Mouse pressed left at (433, 68)
Screenshot: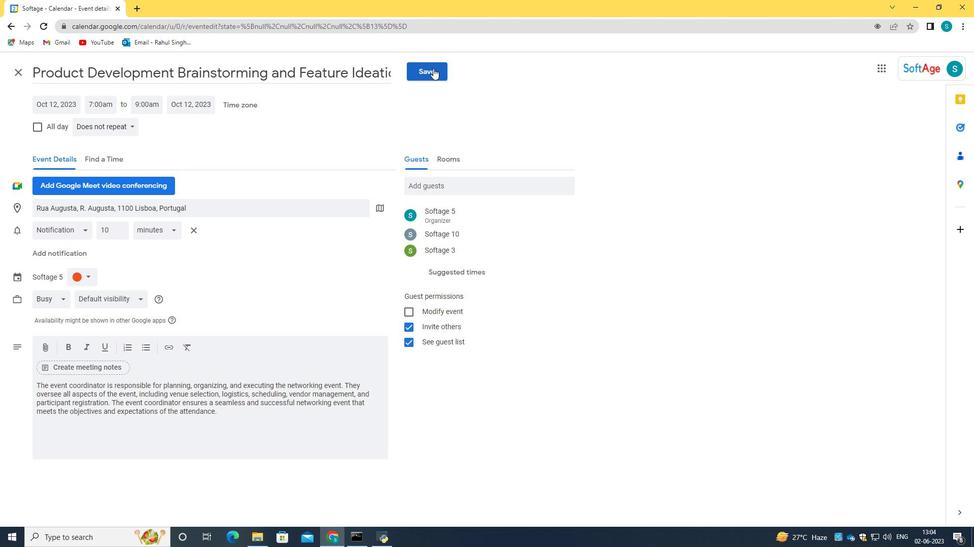 
Action: Mouse moved to (586, 316)
Screenshot: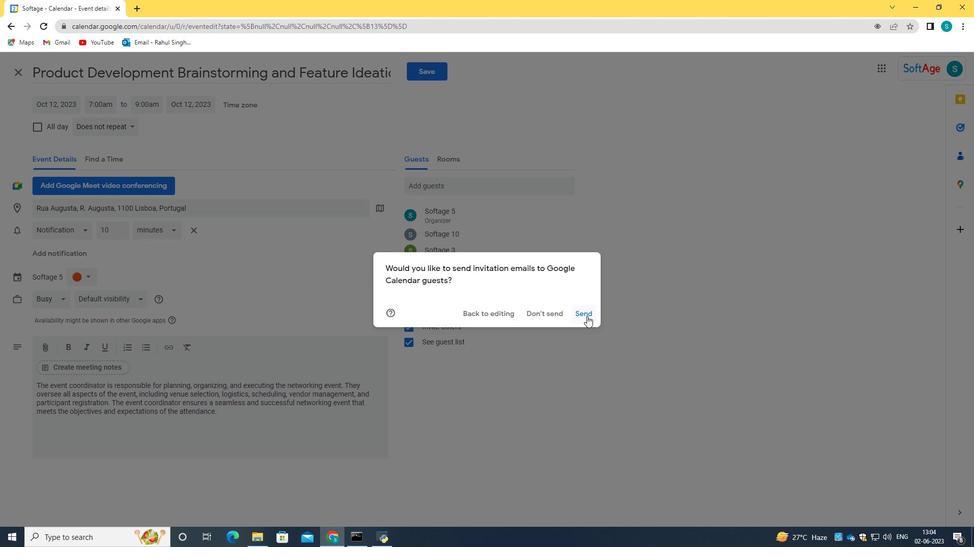 
Action: Mouse pressed left at (586, 316)
Screenshot: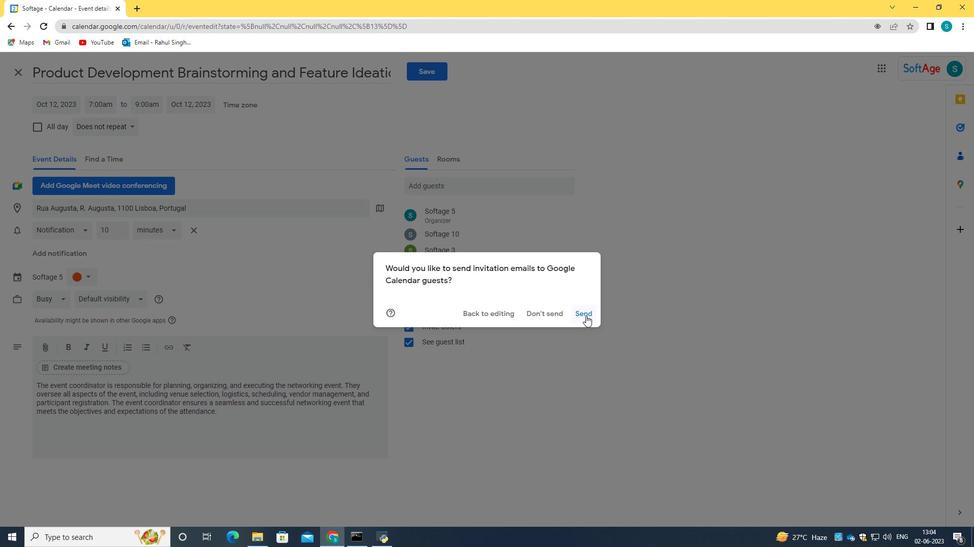 
